 Task: Mute emails related to automated billing or invoice reminders.
Action: Key pressed invoice<Key.enter>
Screenshot: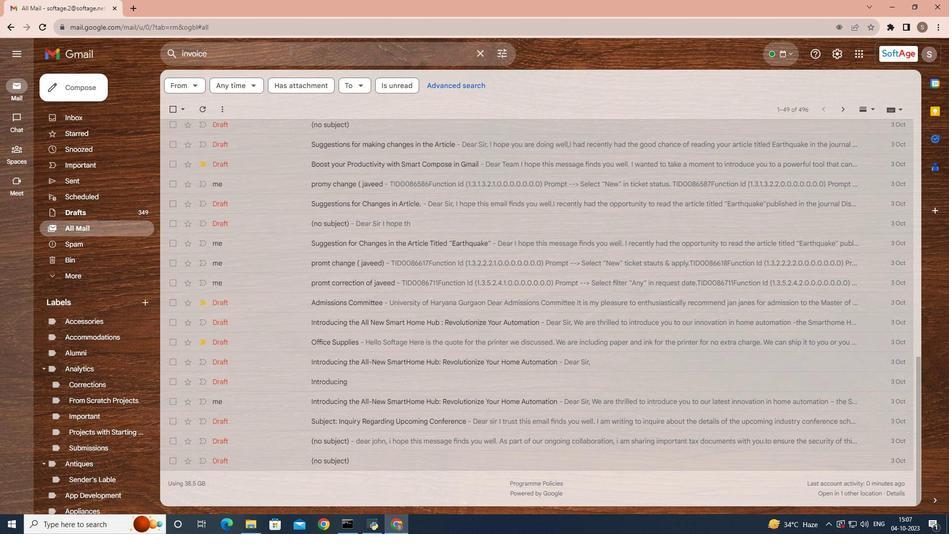 
Action: Mouse moved to (171, 133)
Screenshot: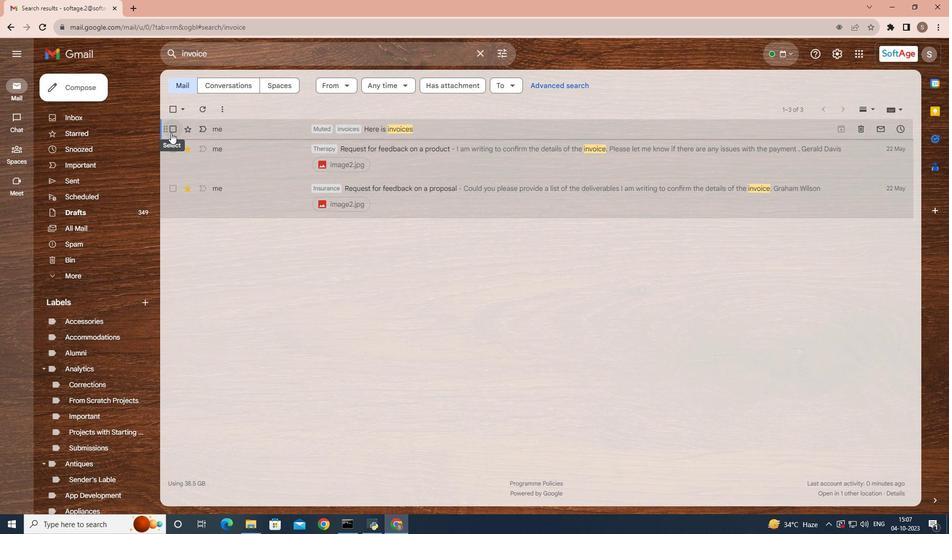
Action: Mouse pressed left at (171, 133)
Screenshot: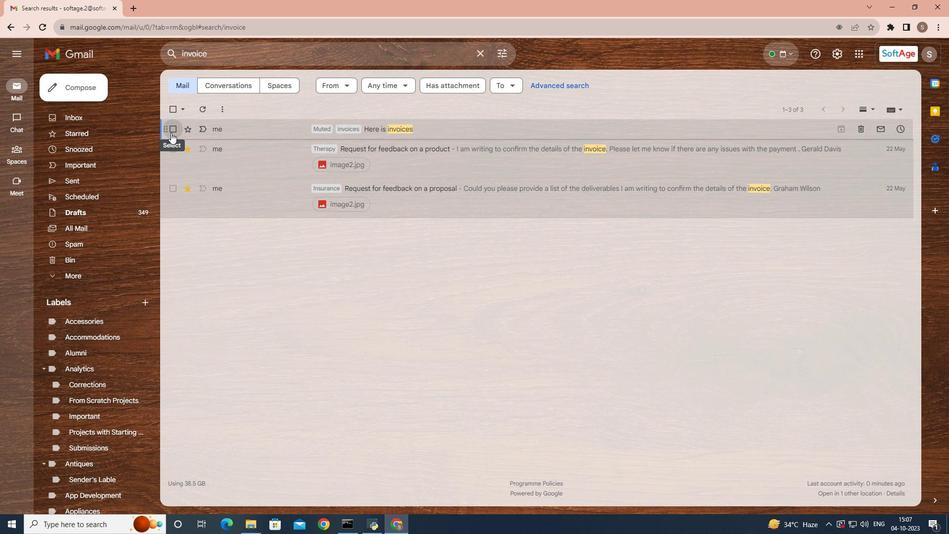 
Action: Mouse moved to (171, 156)
Screenshot: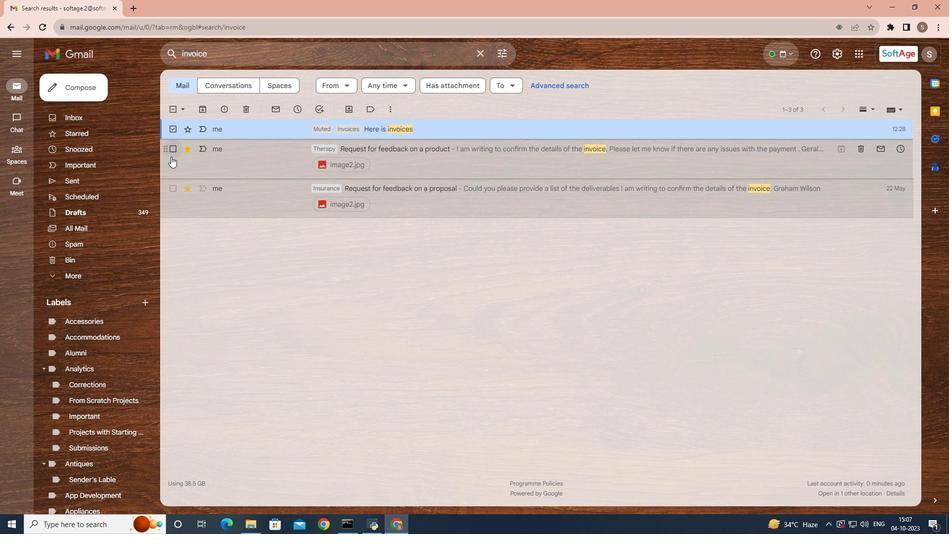 
Action: Mouse pressed left at (171, 156)
Screenshot: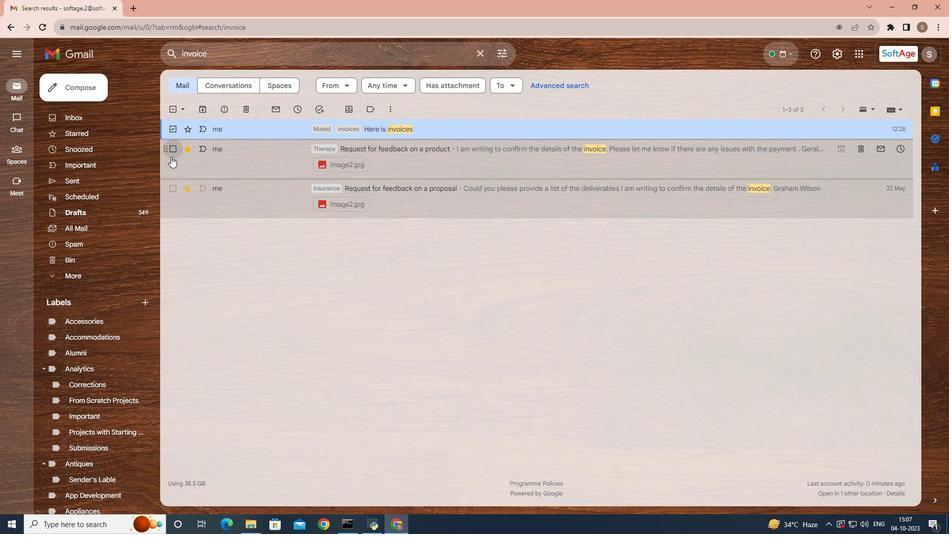 
Action: Mouse moved to (172, 190)
Screenshot: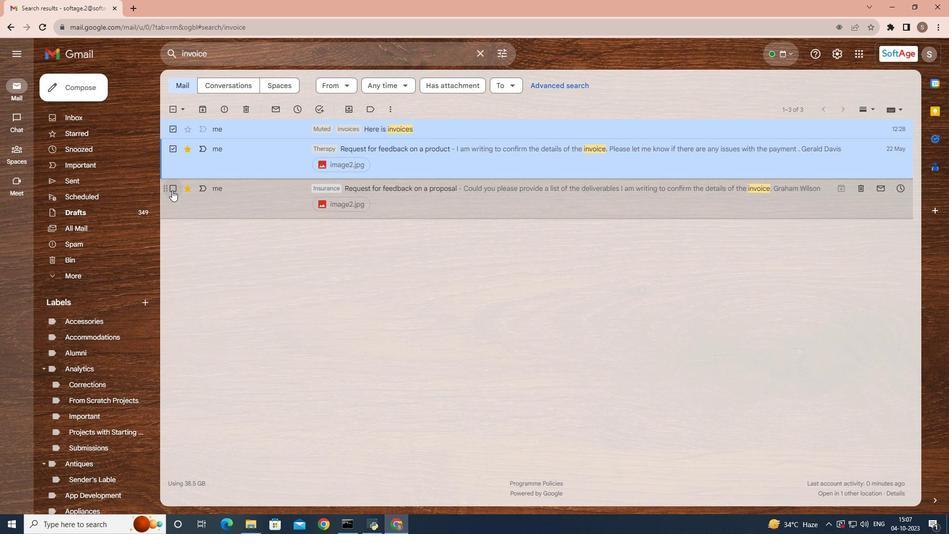 
Action: Mouse pressed left at (172, 190)
Screenshot: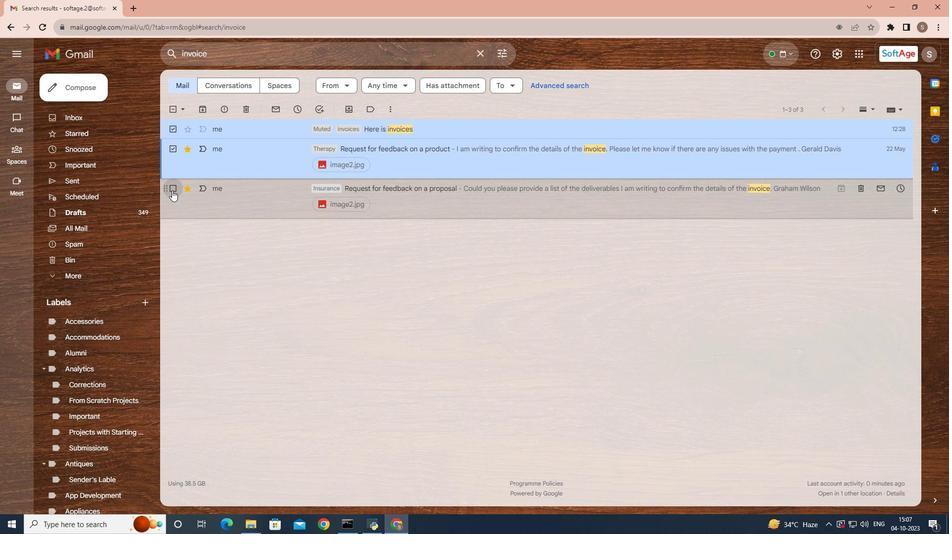 
Action: Mouse moved to (393, 113)
Screenshot: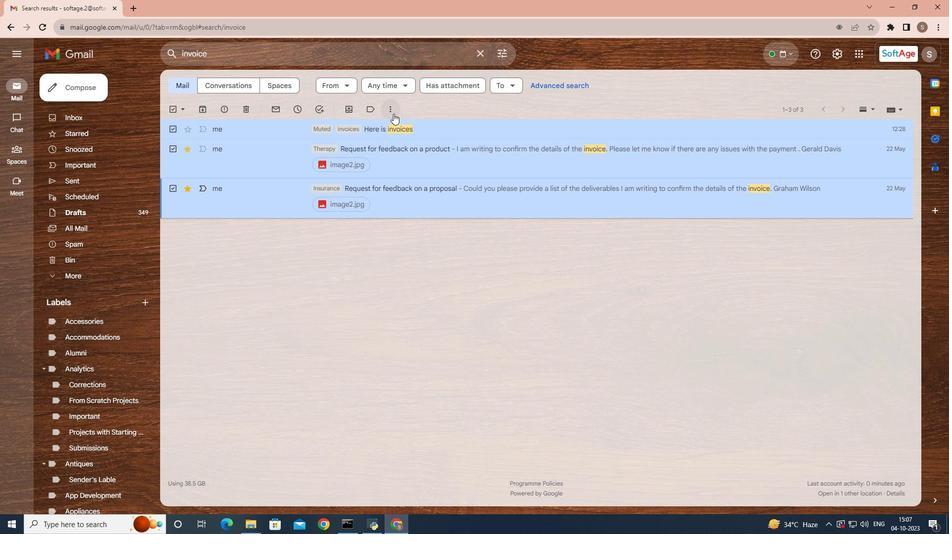 
Action: Mouse pressed left at (393, 113)
Screenshot: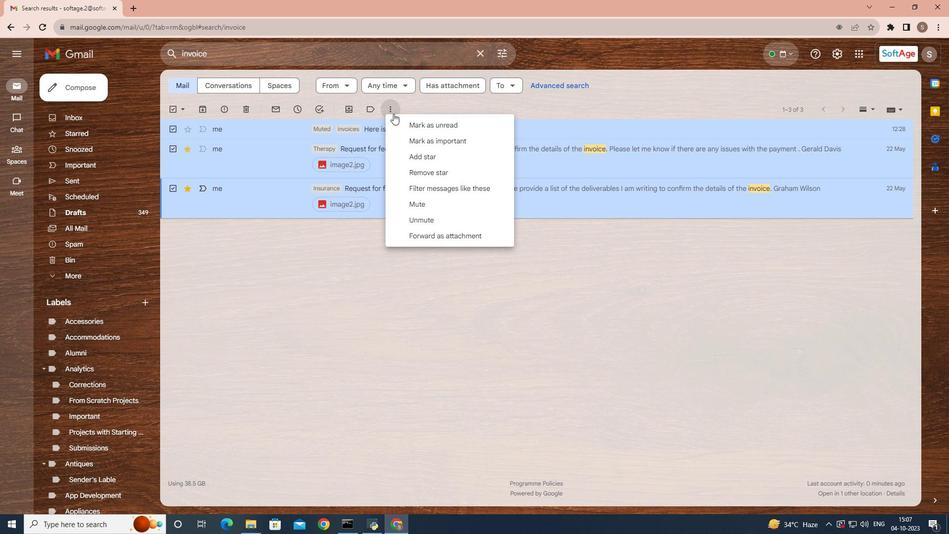 
Action: Mouse moved to (403, 199)
Screenshot: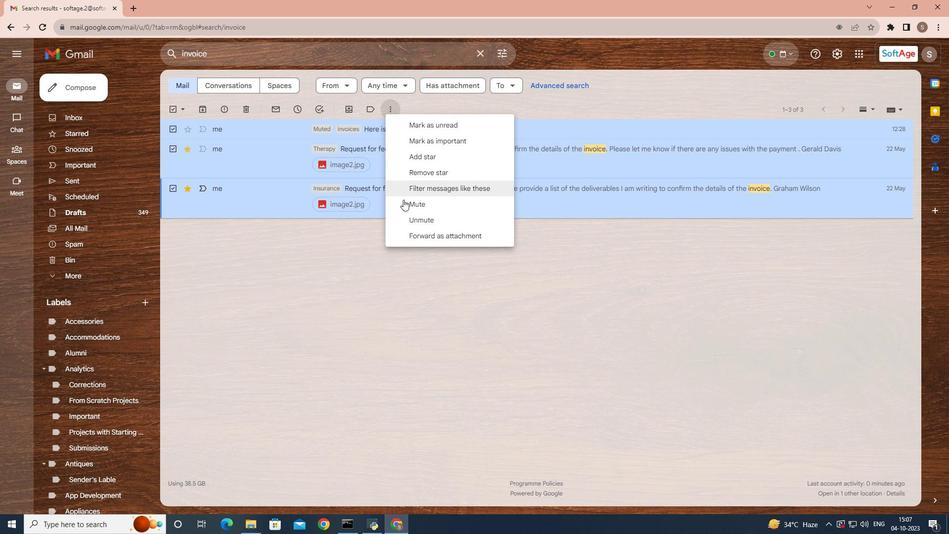 
Action: Mouse pressed left at (403, 199)
Screenshot: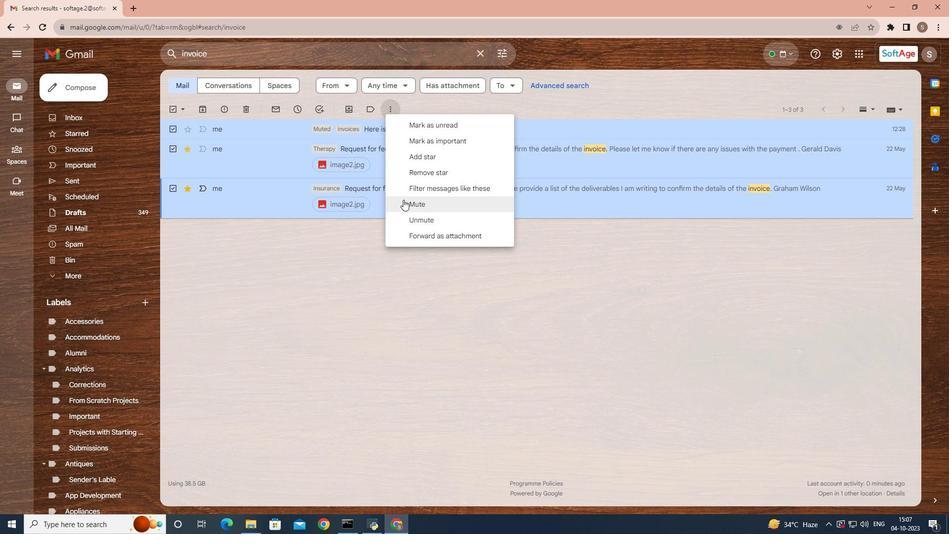 
Action: Mouse moved to (353, 262)
Screenshot: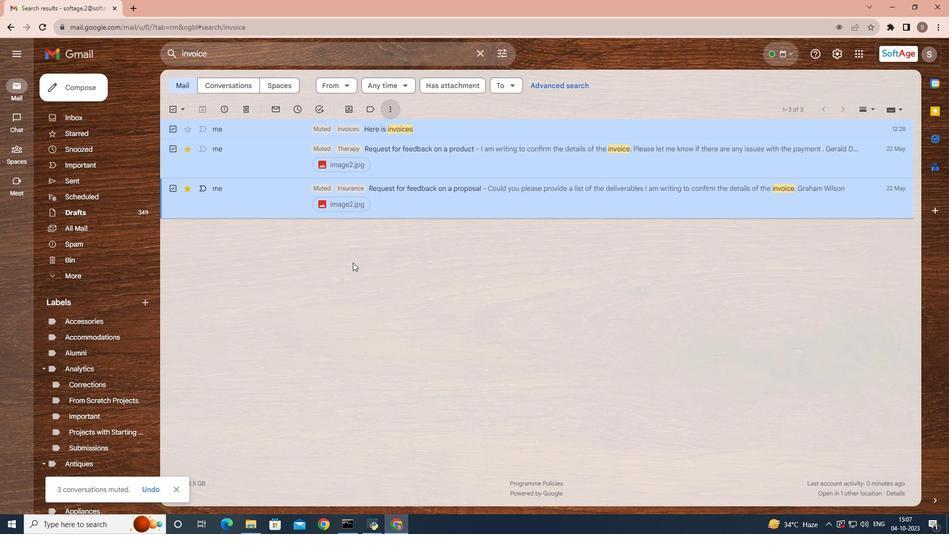 
